 Task: Add Comment CM0002 to Card Card0002 in Board Board0001 in Development in Trello
Action: Mouse moved to (582, 58)
Screenshot: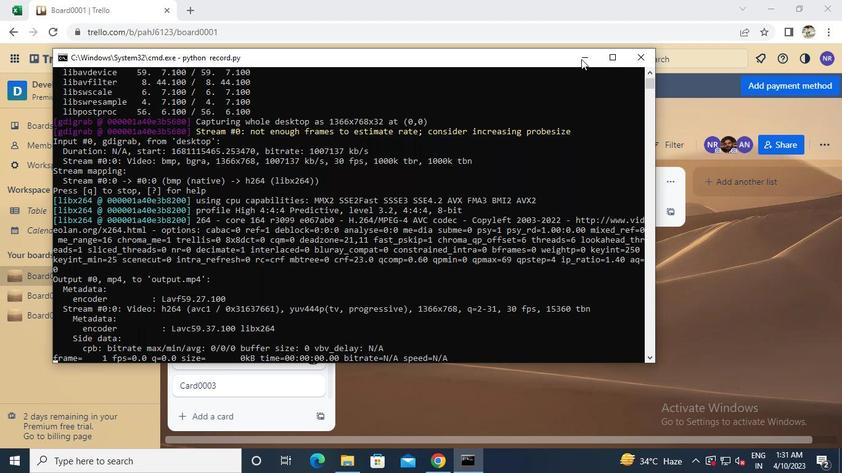 
Action: Mouse pressed left at (582, 58)
Screenshot: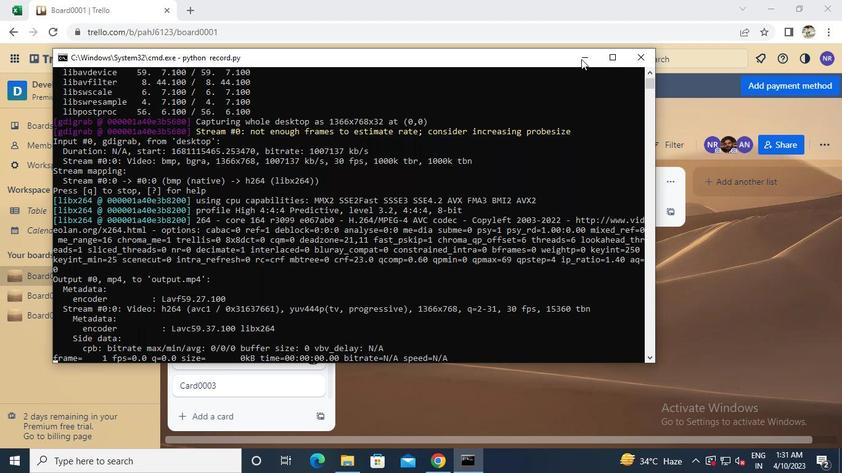 
Action: Mouse moved to (232, 312)
Screenshot: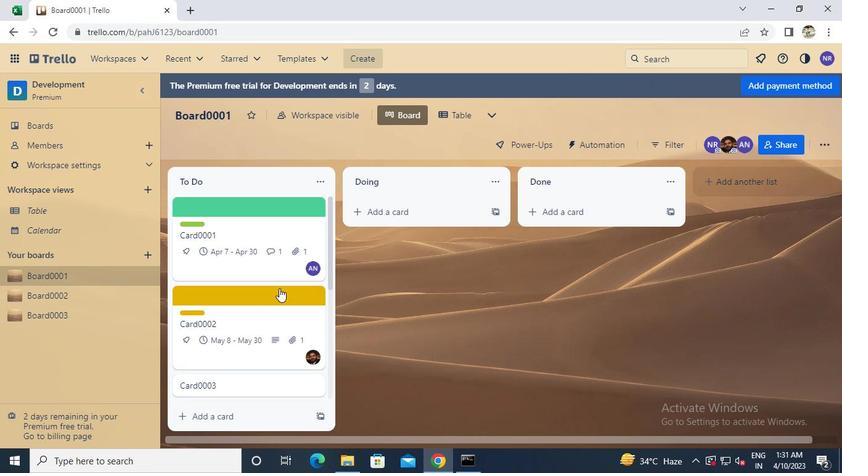 
Action: Mouse pressed left at (232, 312)
Screenshot: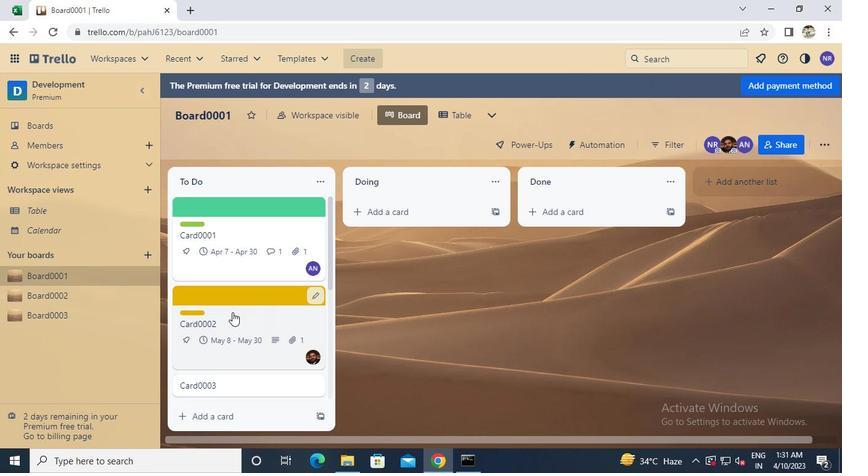 
Action: Mouse moved to (247, 305)
Screenshot: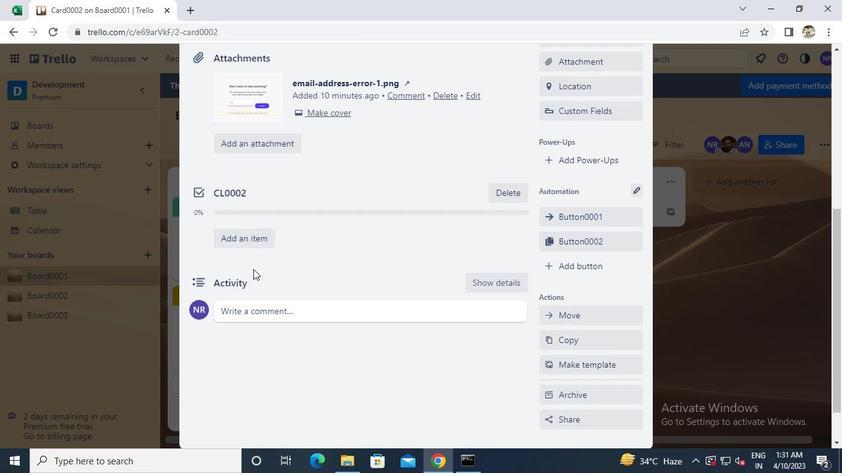 
Action: Mouse pressed left at (247, 305)
Screenshot: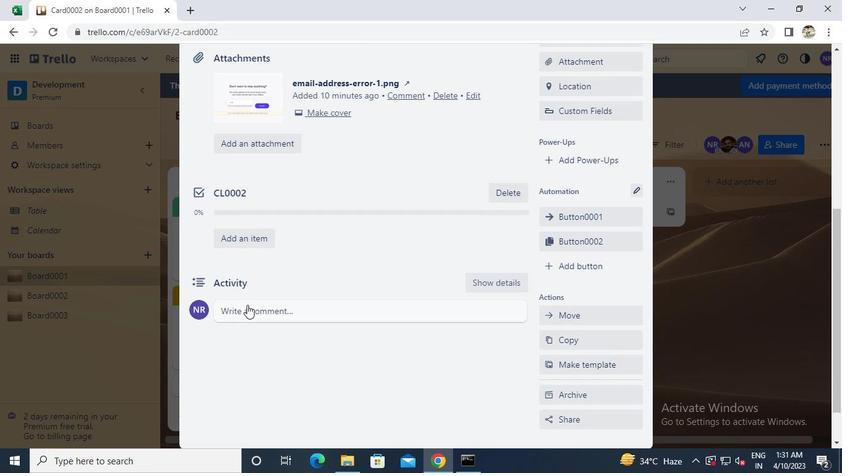 
Action: Keyboard Key.caps_lock
Screenshot: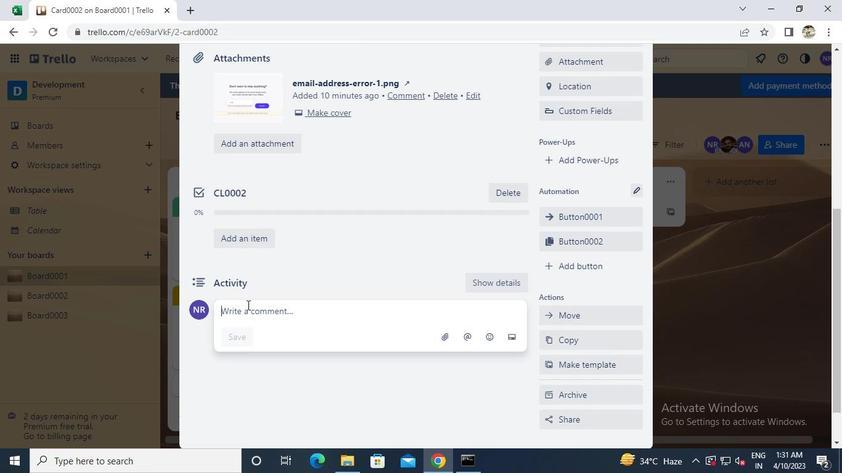 
Action: Keyboard Key.caps_lock
Screenshot: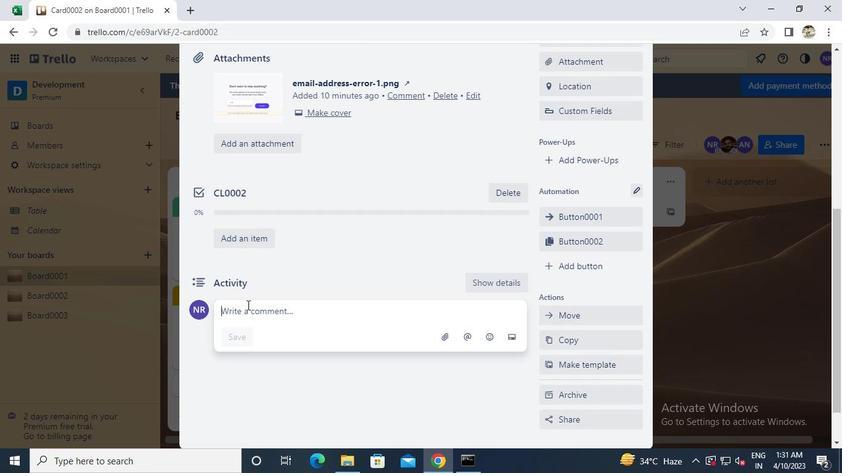 
Action: Keyboard c
Screenshot: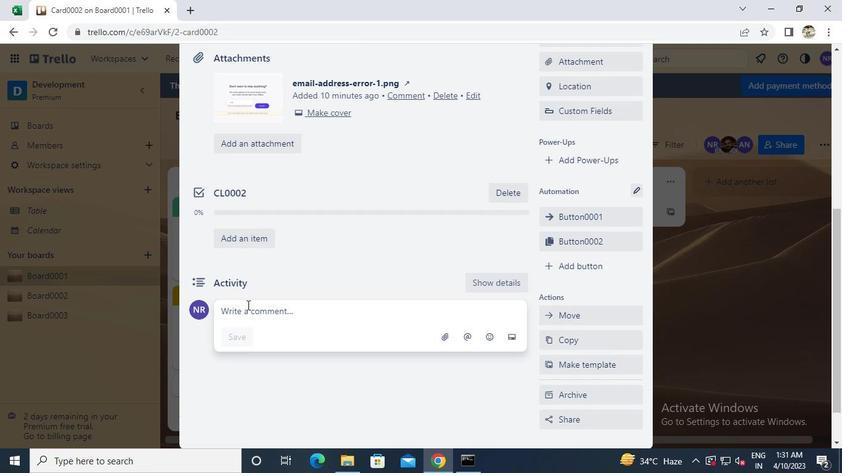 
Action: Keyboard m
Screenshot: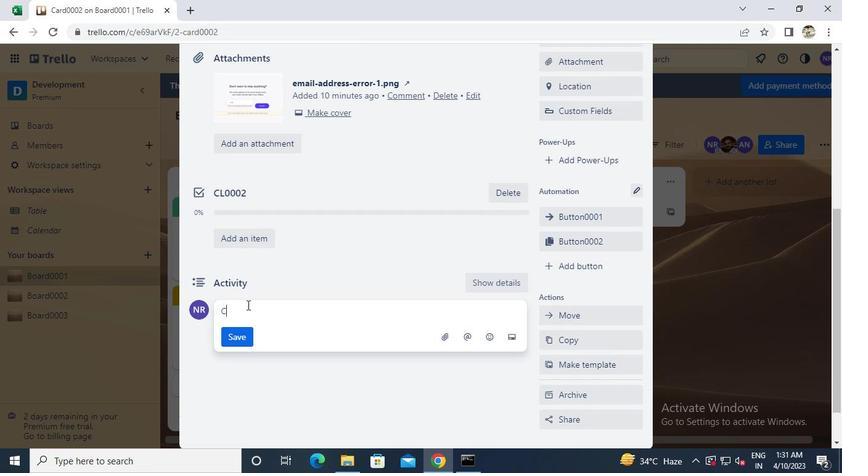 
Action: Keyboard 0
Screenshot: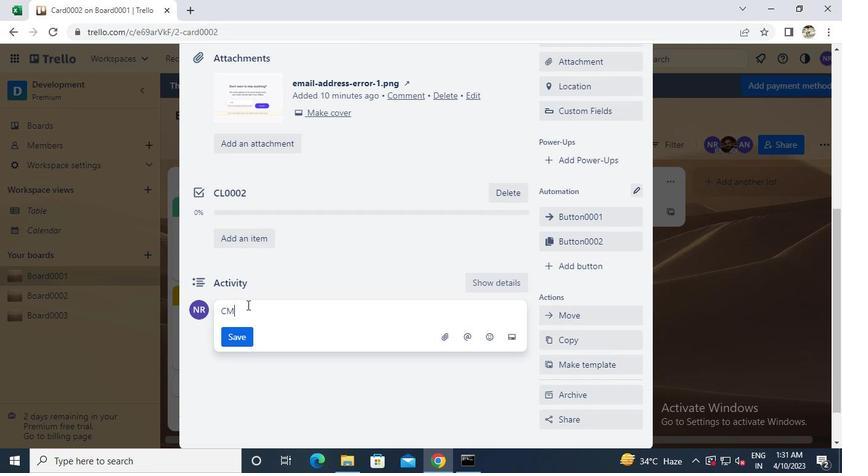 
Action: Keyboard 0
Screenshot: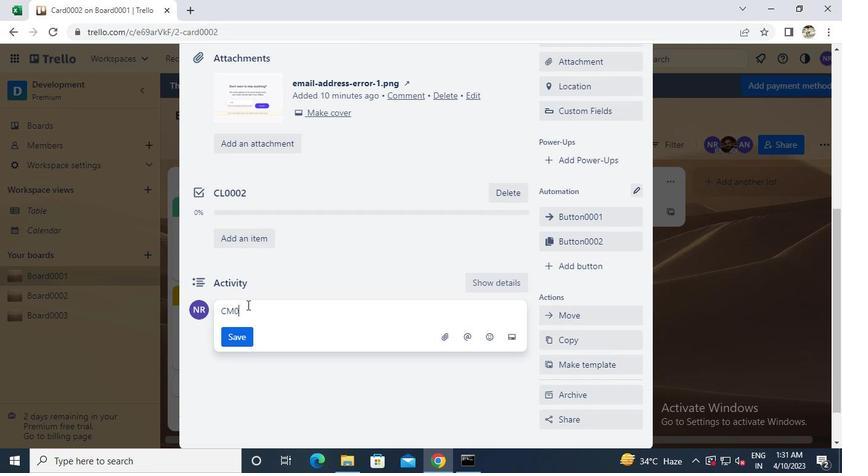 
Action: Keyboard 0
Screenshot: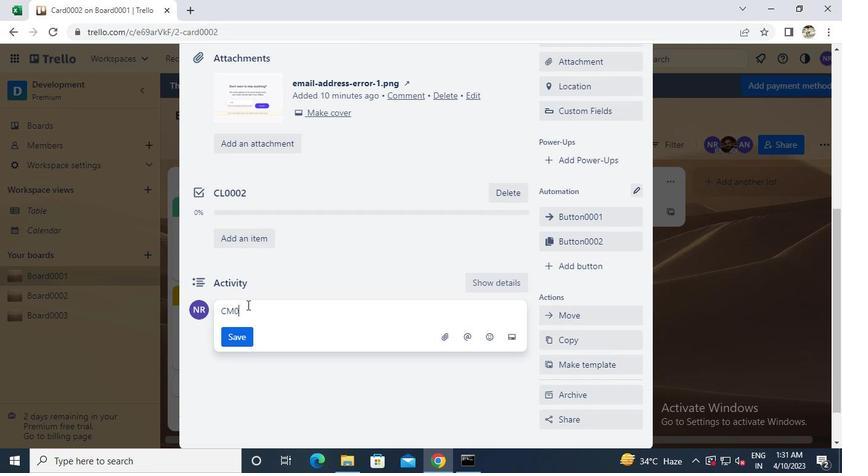 
Action: Keyboard 2
Screenshot: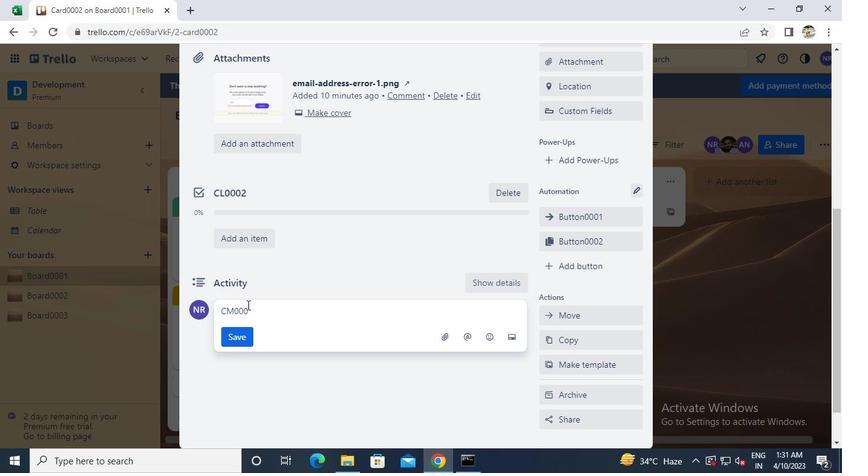 
Action: Mouse moved to (244, 334)
Screenshot: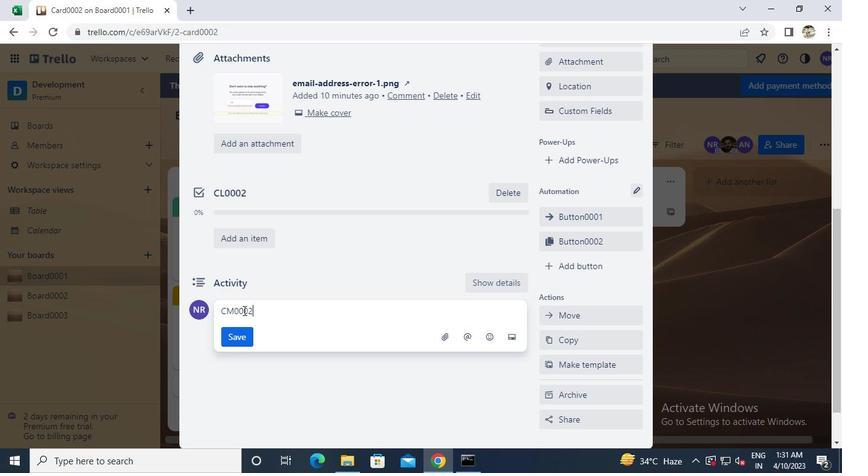 
Action: Mouse pressed left at (244, 334)
Screenshot: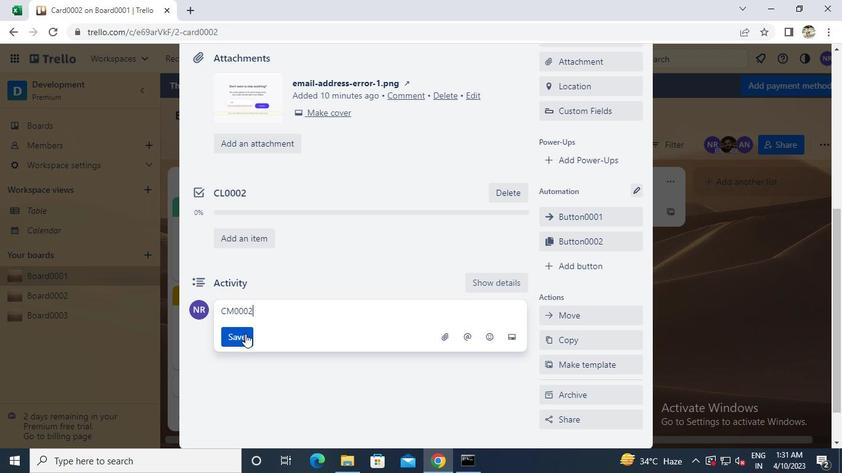 
Action: Keyboard Key.caps_lock
Screenshot: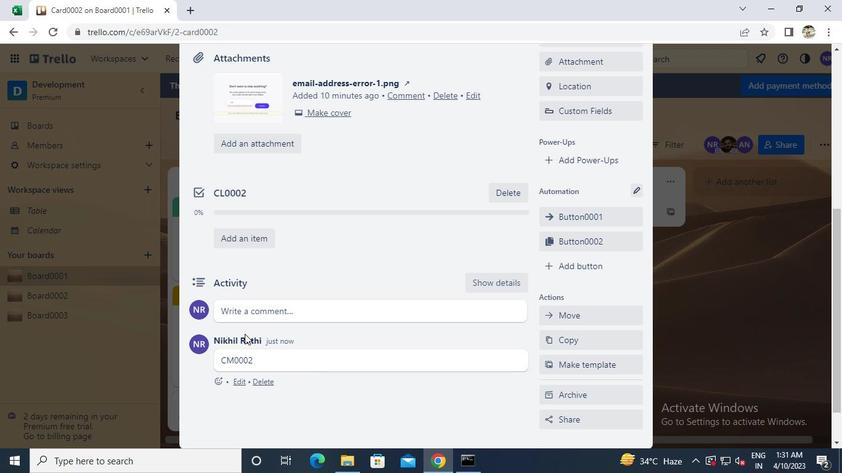 
Action: Mouse moved to (465, 459)
Screenshot: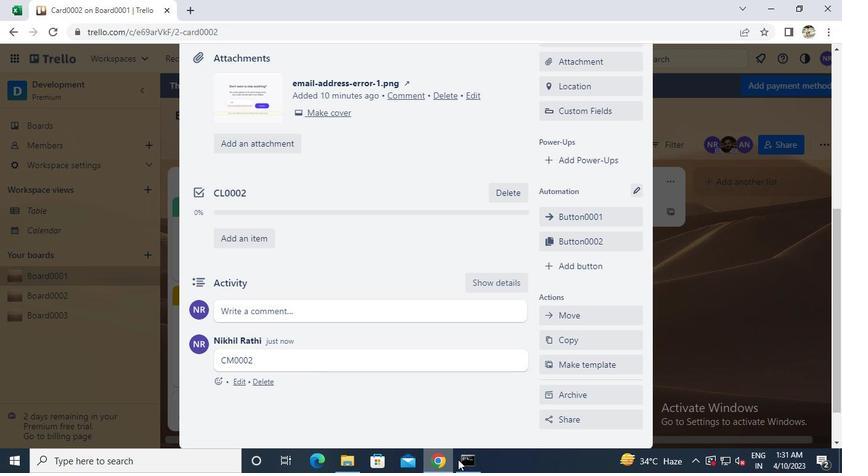 
Action: Mouse pressed left at (465, 459)
Screenshot: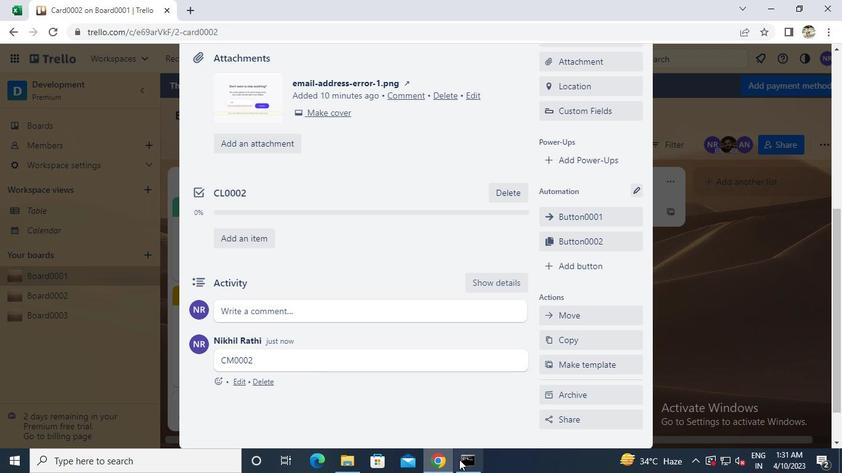 
Action: Mouse moved to (637, 59)
Screenshot: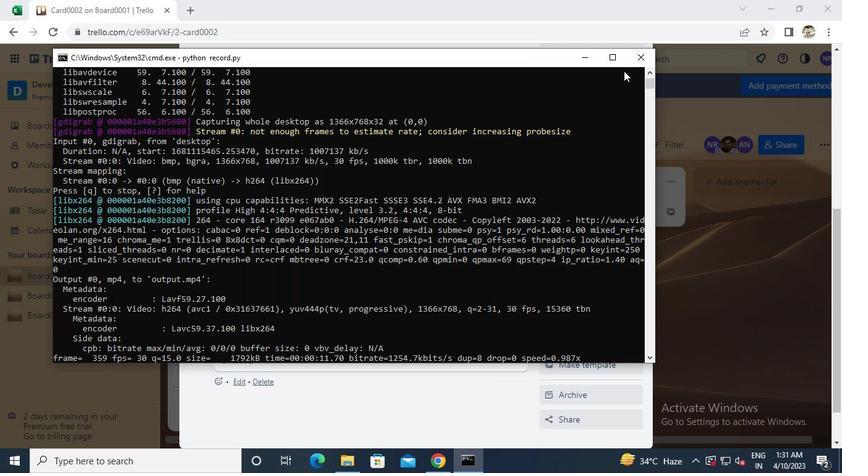 
Action: Mouse pressed left at (637, 59)
Screenshot: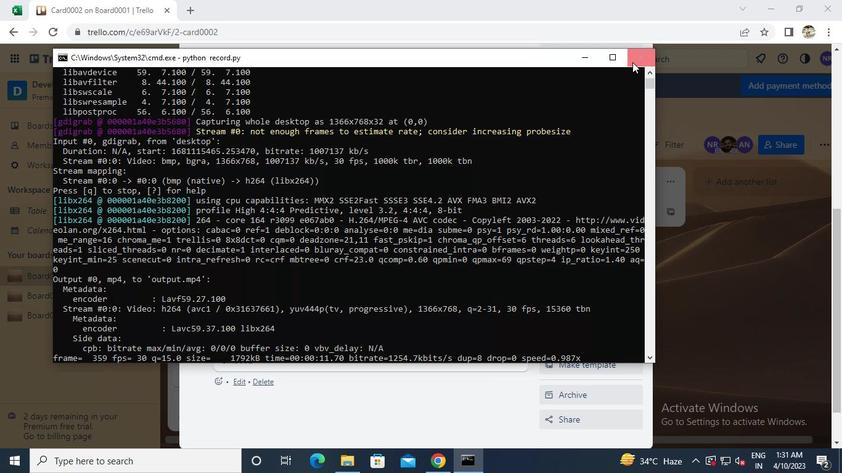
Action: Mouse moved to (638, 59)
Screenshot: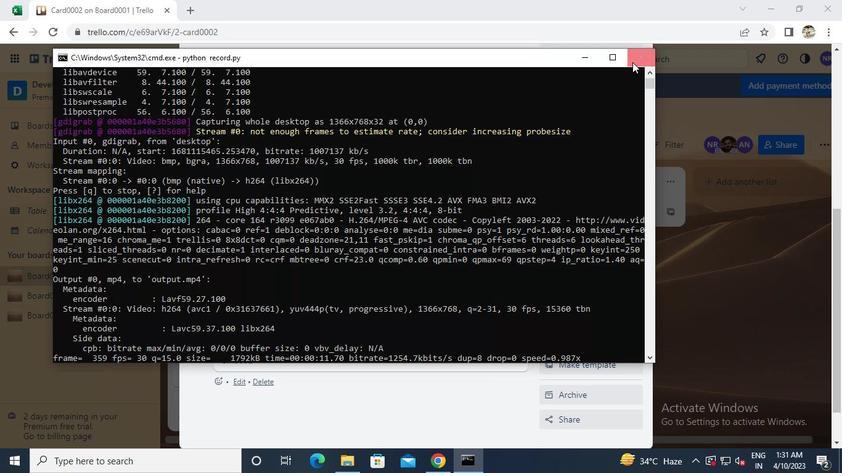 
